 Task: Send an email with the signature Grace Jones with the subject Request for a meeting and the message Can you please provide me with the update on the project deliverables? from softage.5@softage.net to softage.1@softage.net and softage.2@softage.net
Action: Mouse moved to (31, 55)
Screenshot: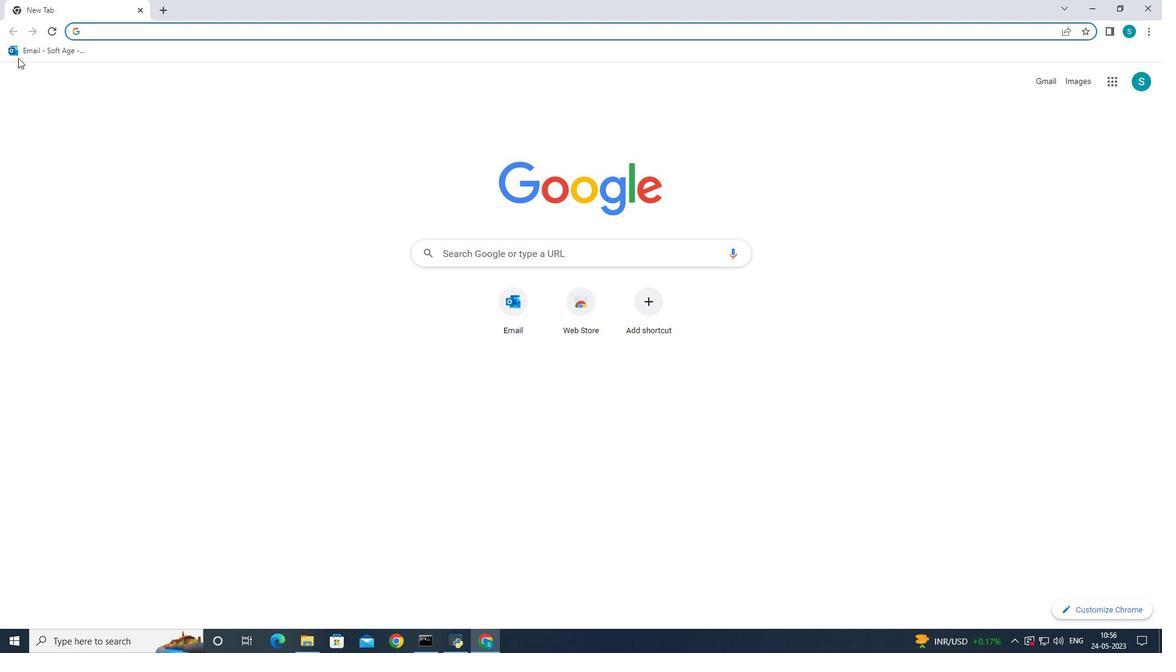 
Action: Mouse pressed left at (31, 55)
Screenshot: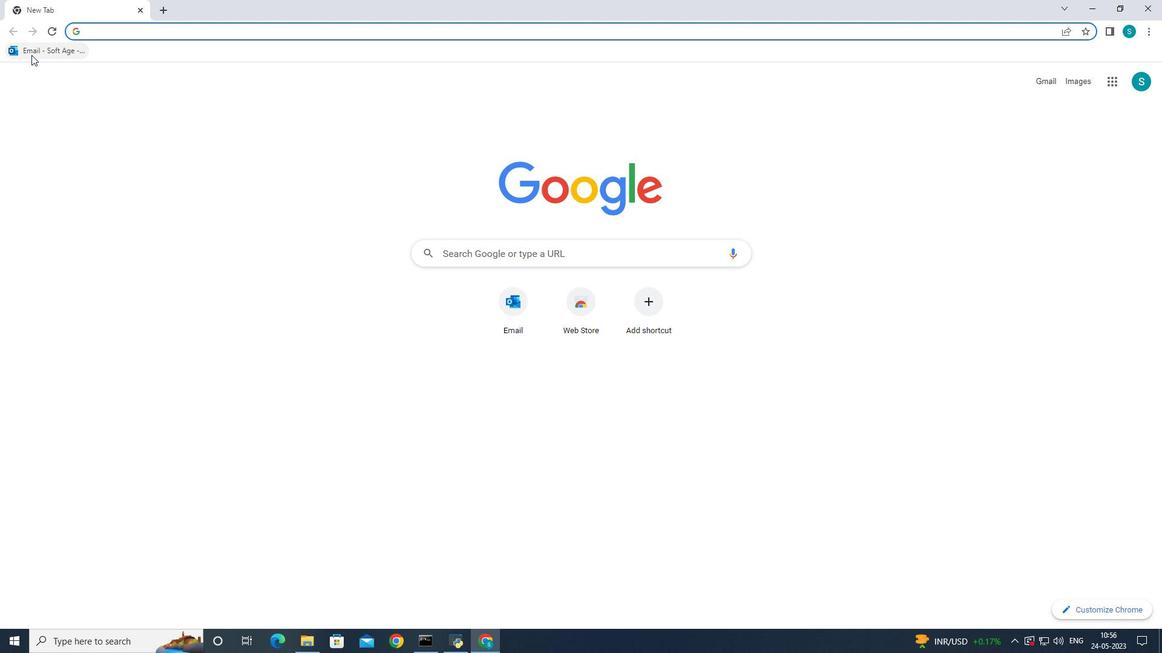 
Action: Mouse moved to (162, 107)
Screenshot: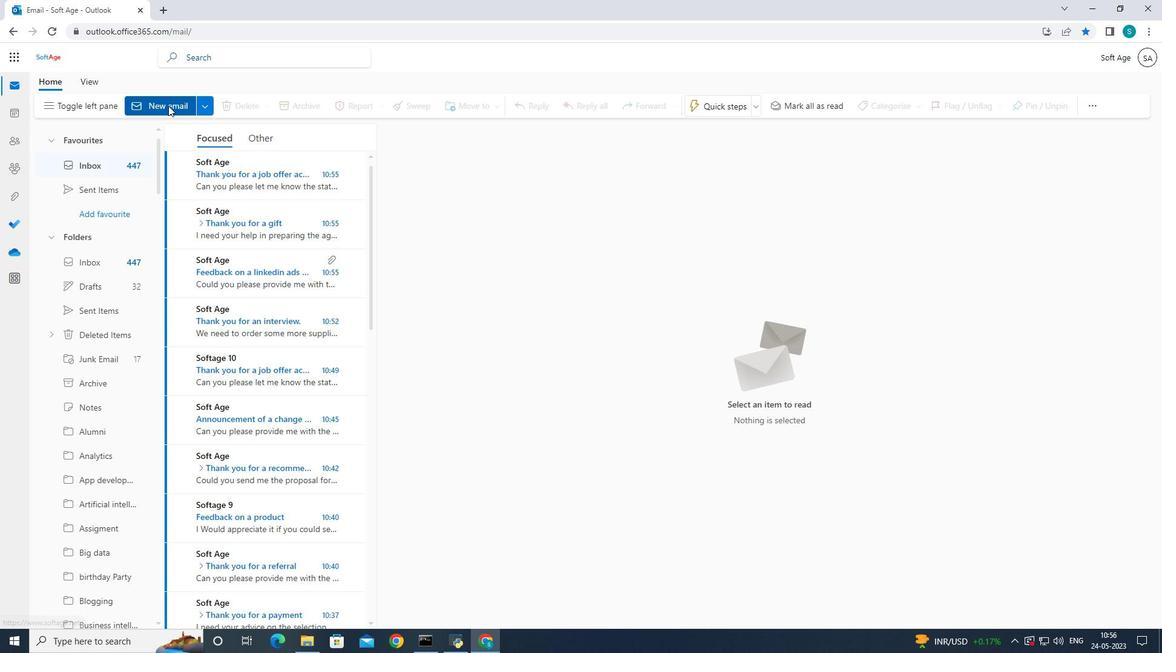 
Action: Mouse pressed left at (162, 107)
Screenshot: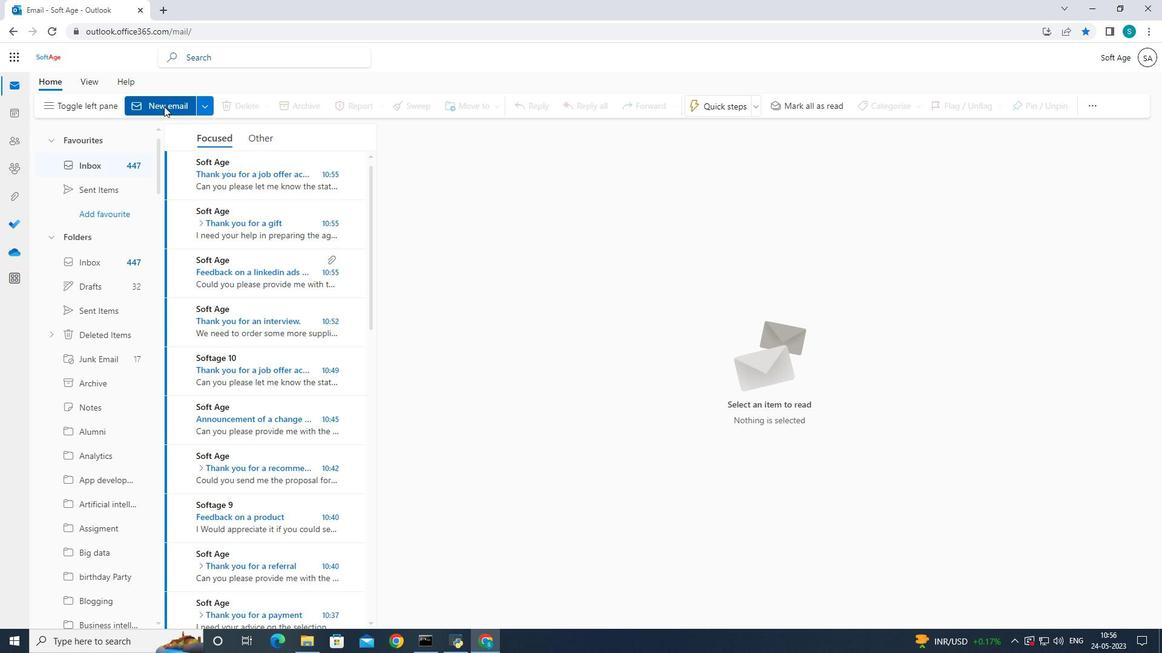 
Action: Mouse pressed left at (162, 107)
Screenshot: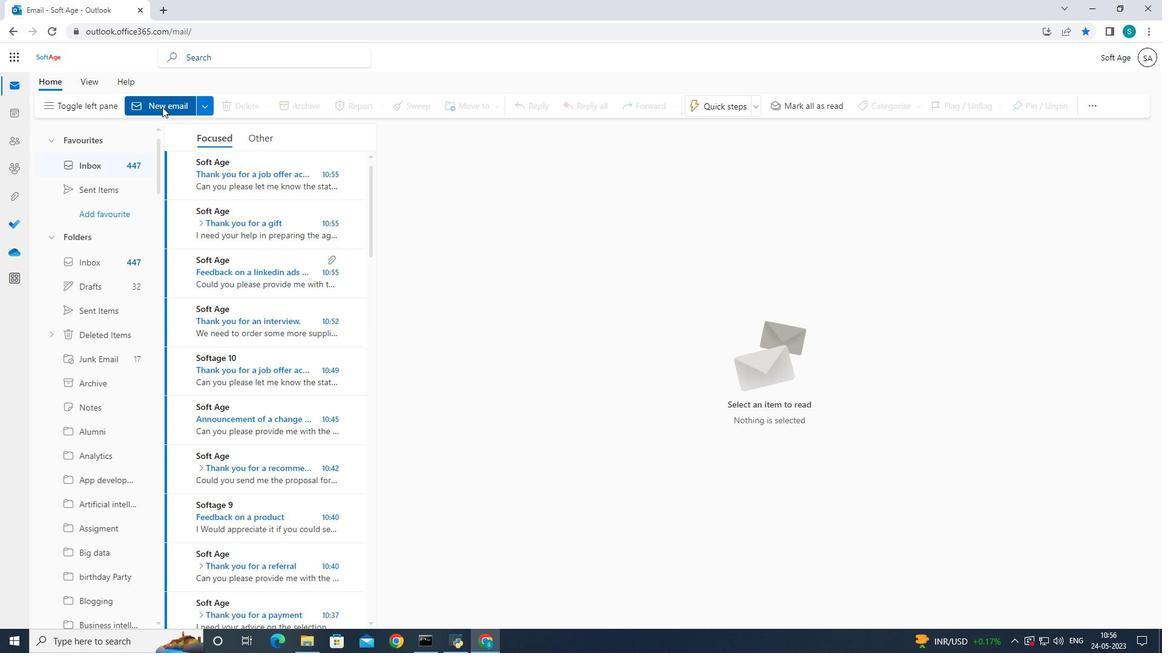 
Action: Mouse moved to (788, 108)
Screenshot: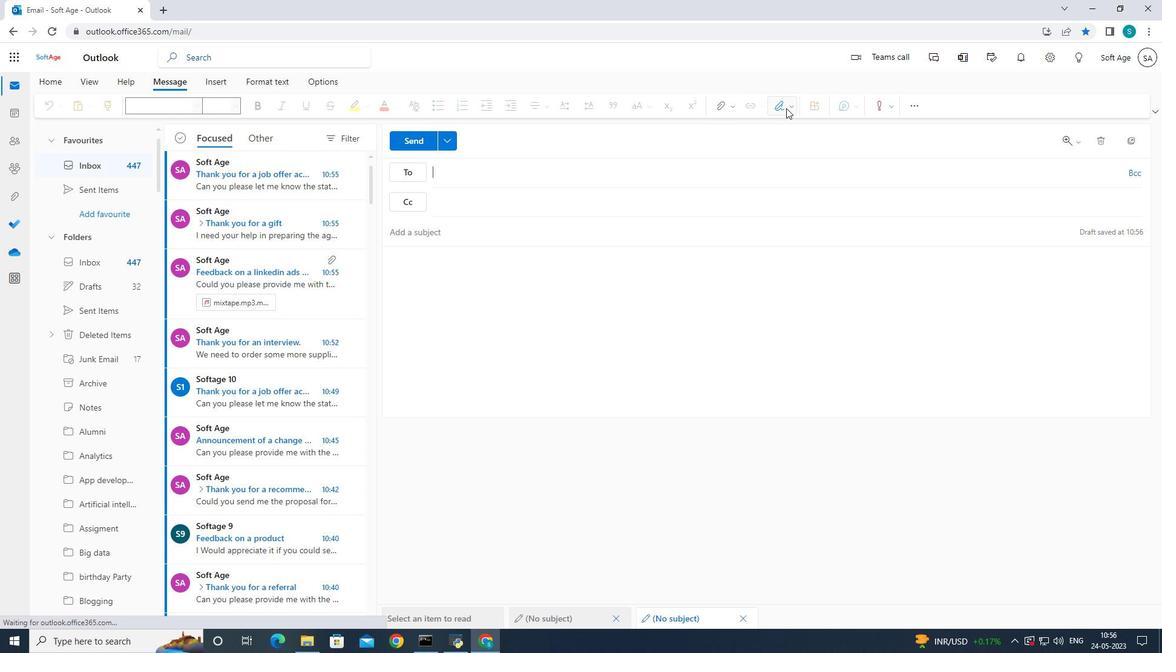 
Action: Mouse pressed left at (788, 108)
Screenshot: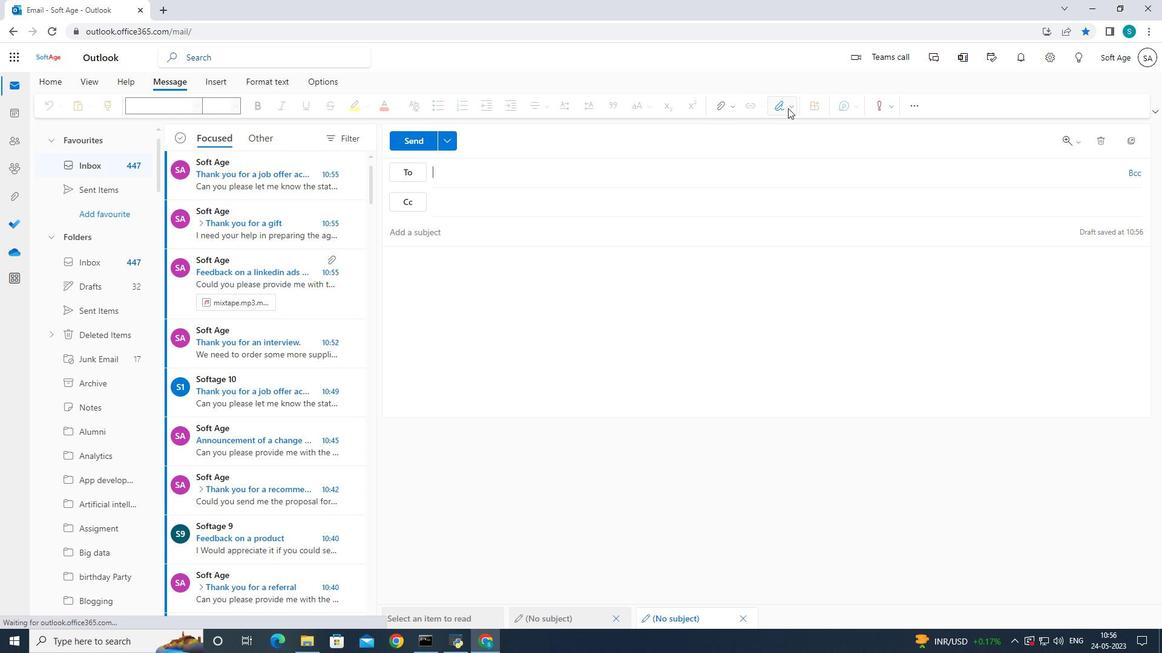 
Action: Mouse moved to (772, 160)
Screenshot: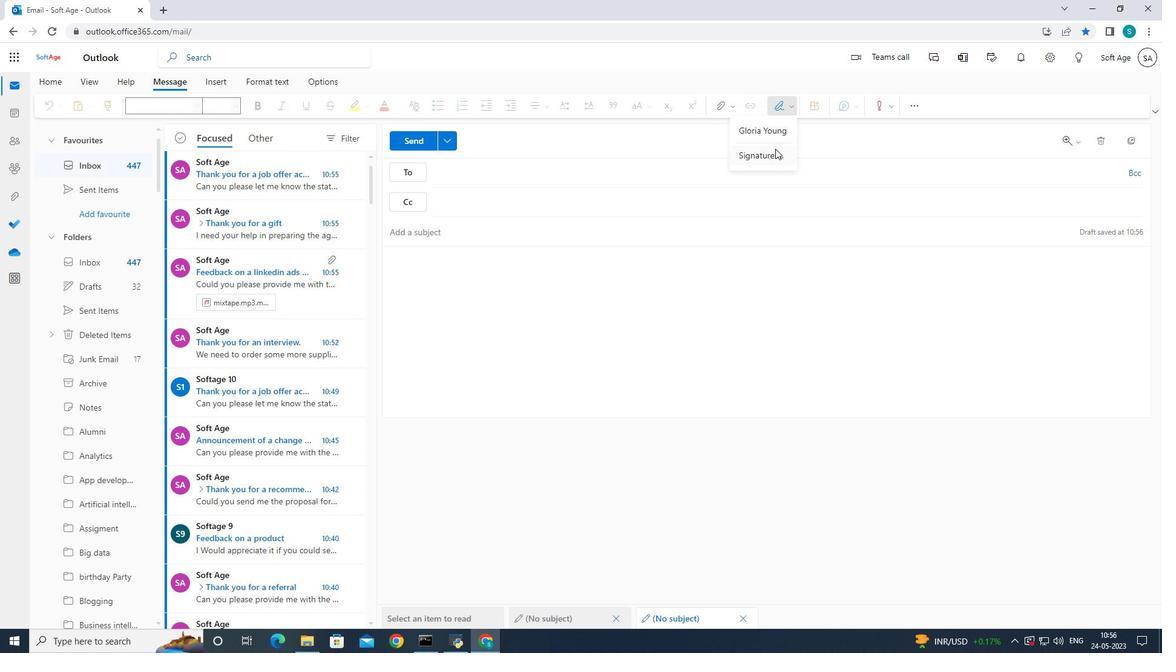 
Action: Mouse pressed left at (772, 160)
Screenshot: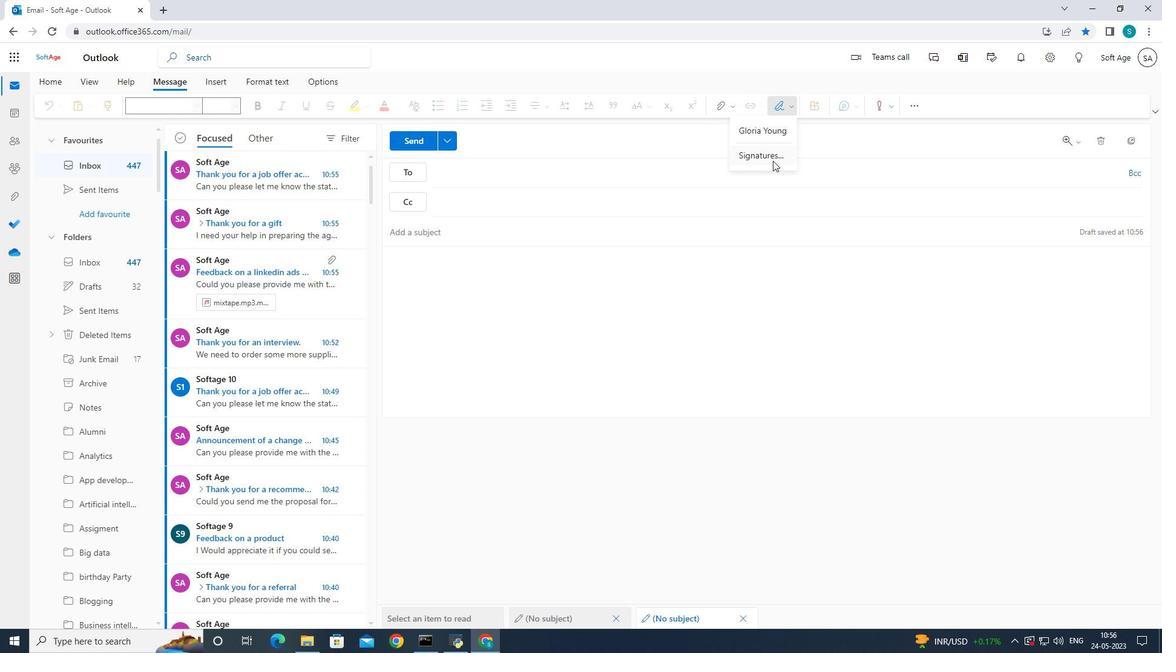 
Action: Mouse moved to (824, 202)
Screenshot: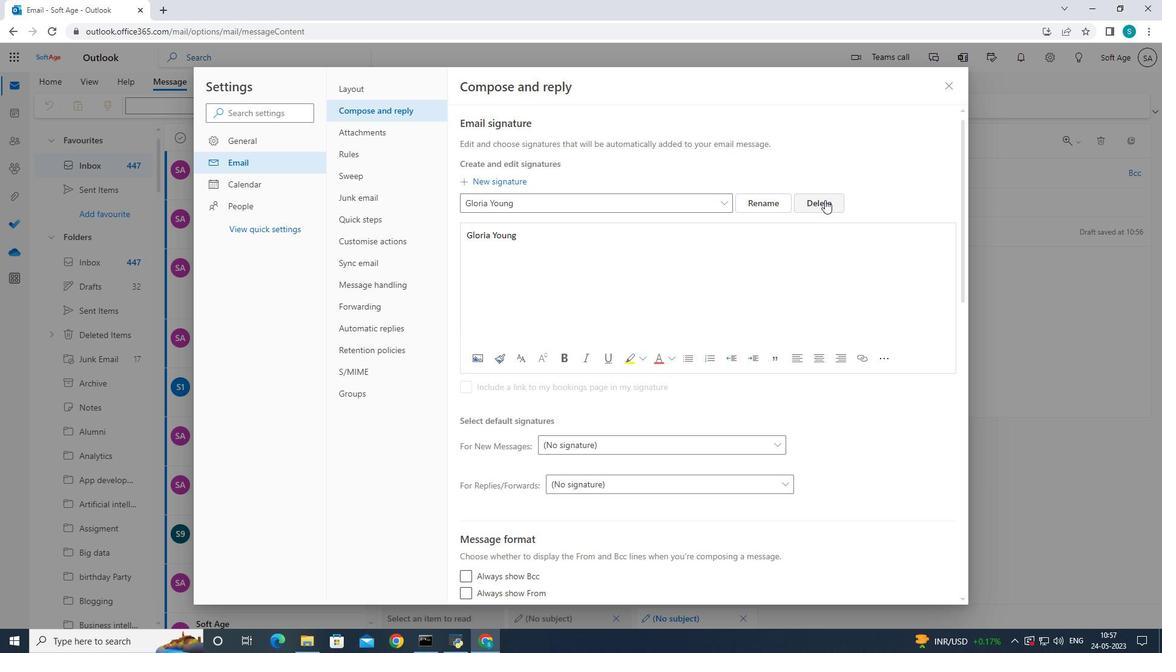 
Action: Mouse pressed left at (824, 202)
Screenshot: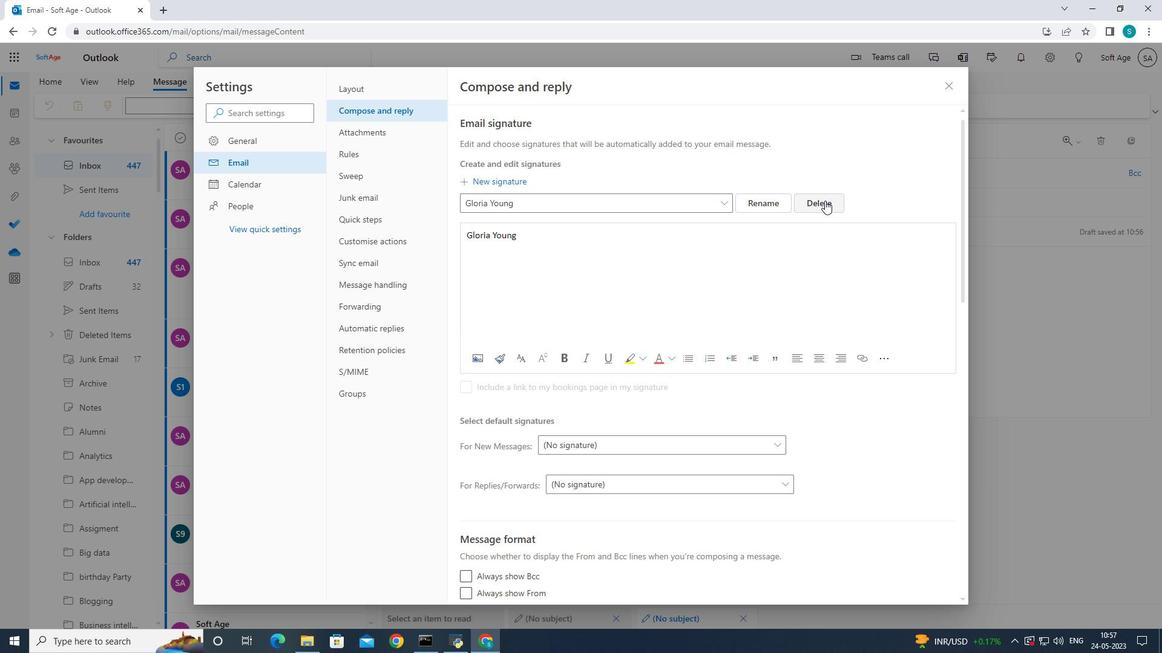 
Action: Mouse moved to (745, 206)
Screenshot: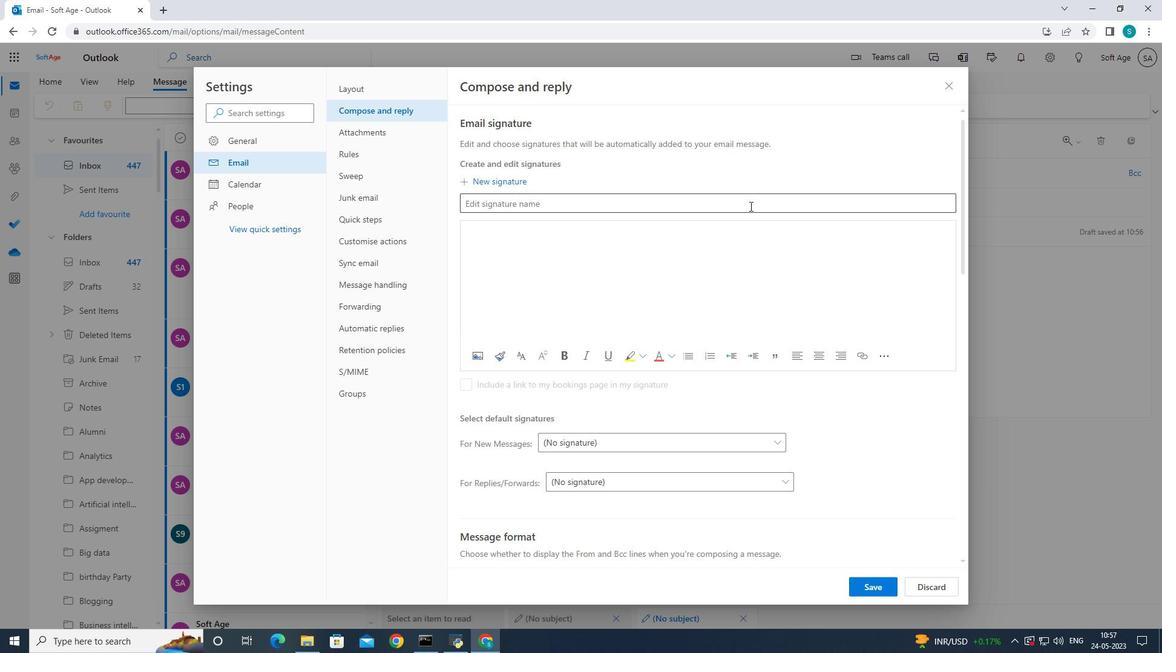 
Action: Mouse pressed left at (745, 206)
Screenshot: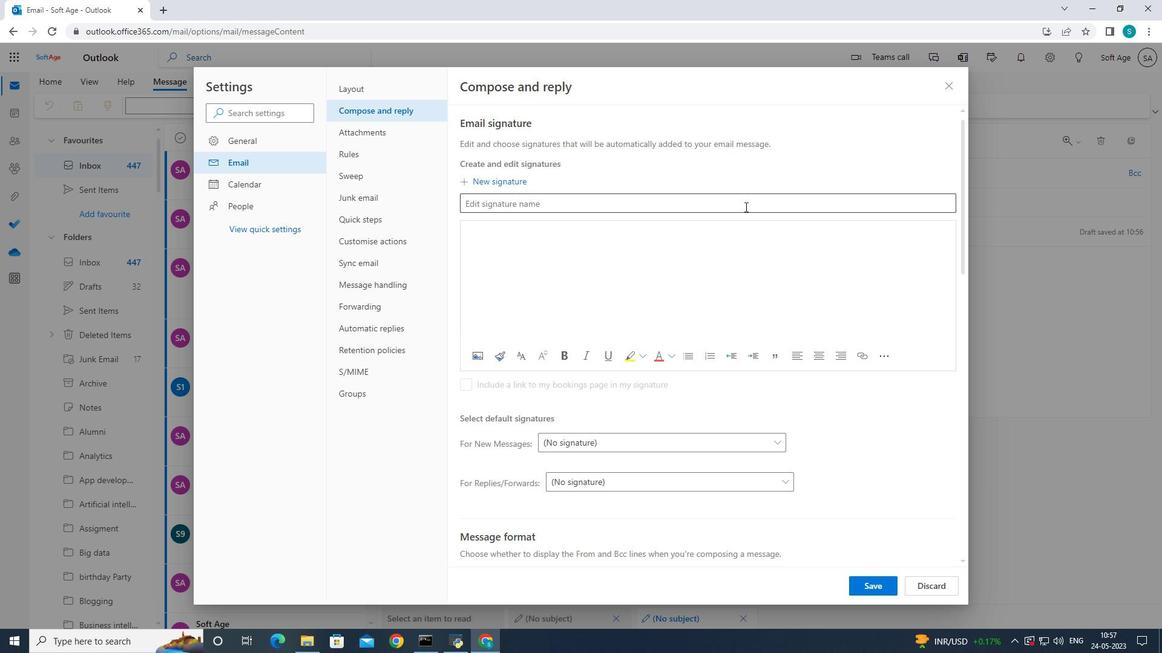 
Action: Mouse moved to (709, 218)
Screenshot: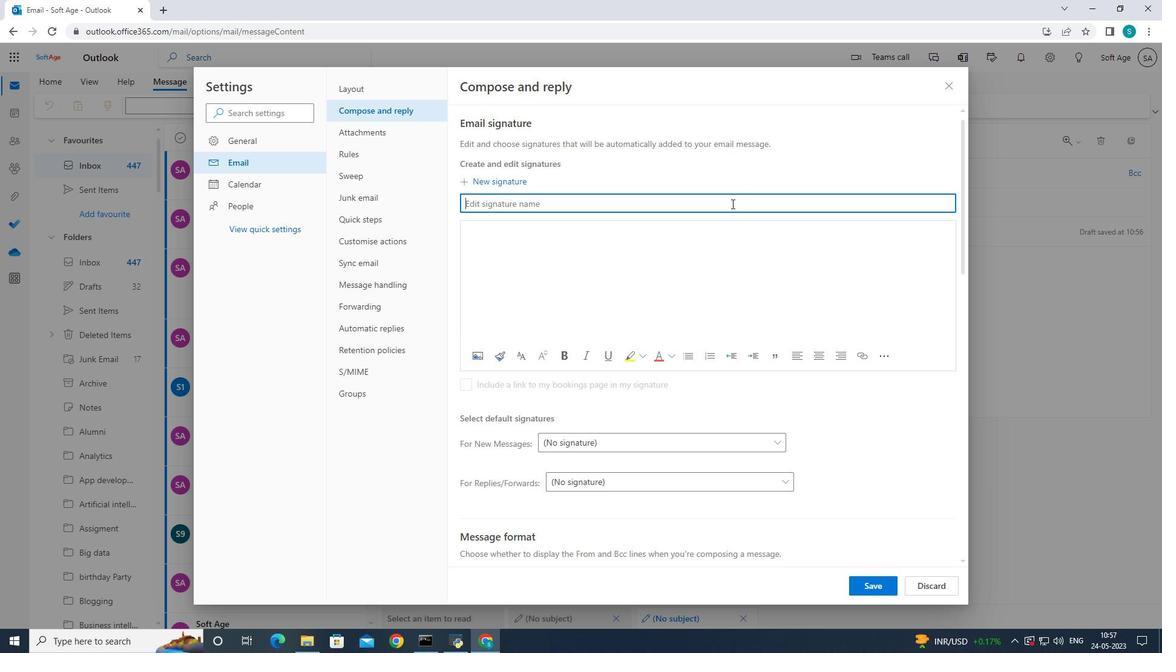 
Action: Key pressed <Key.caps_lock>G<Key.caps_lock>race<Key.space><Key.caps_lock>J<Key.caps_lock>one
Screenshot: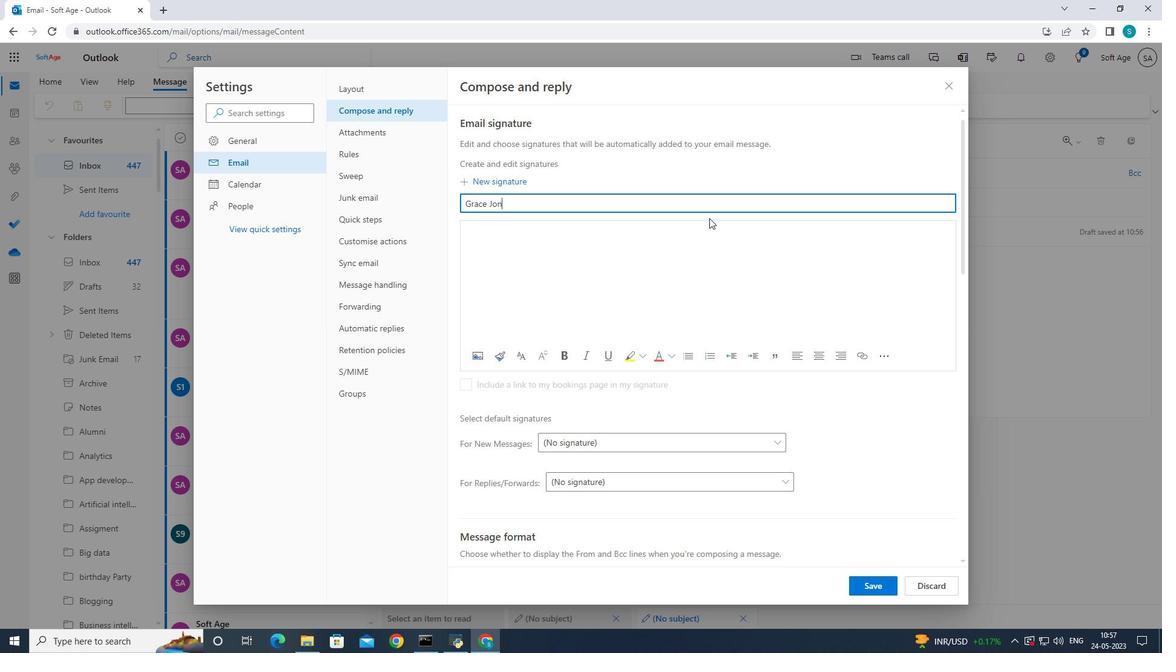 
Action: Mouse moved to (708, 219)
Screenshot: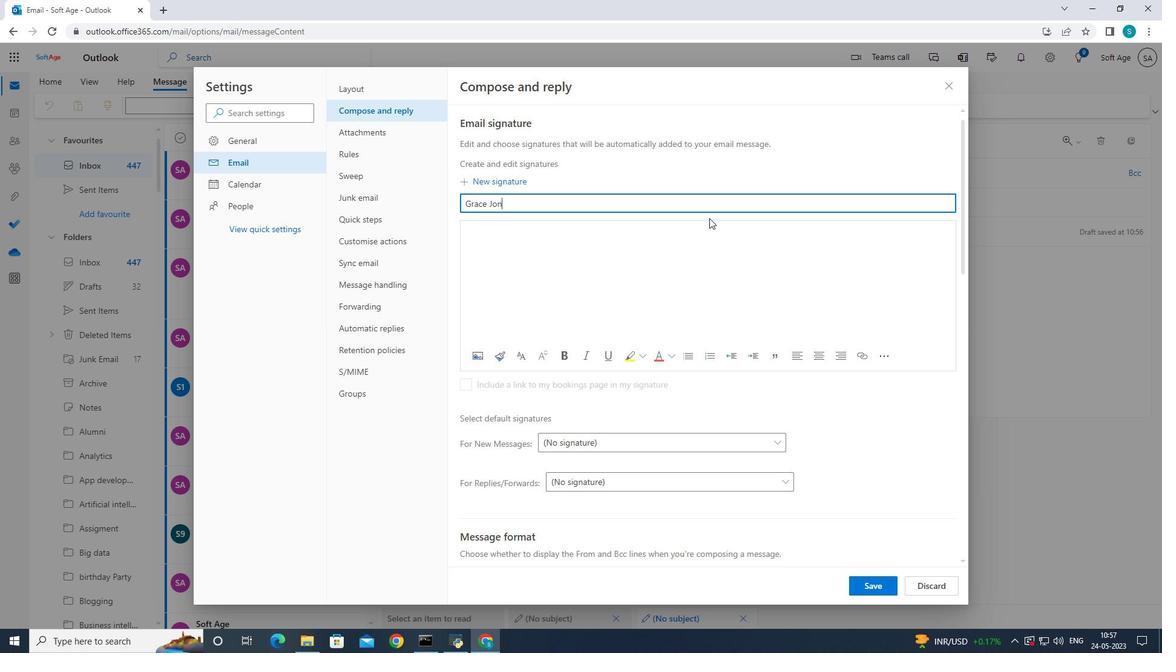 
Action: Key pressed s
Screenshot: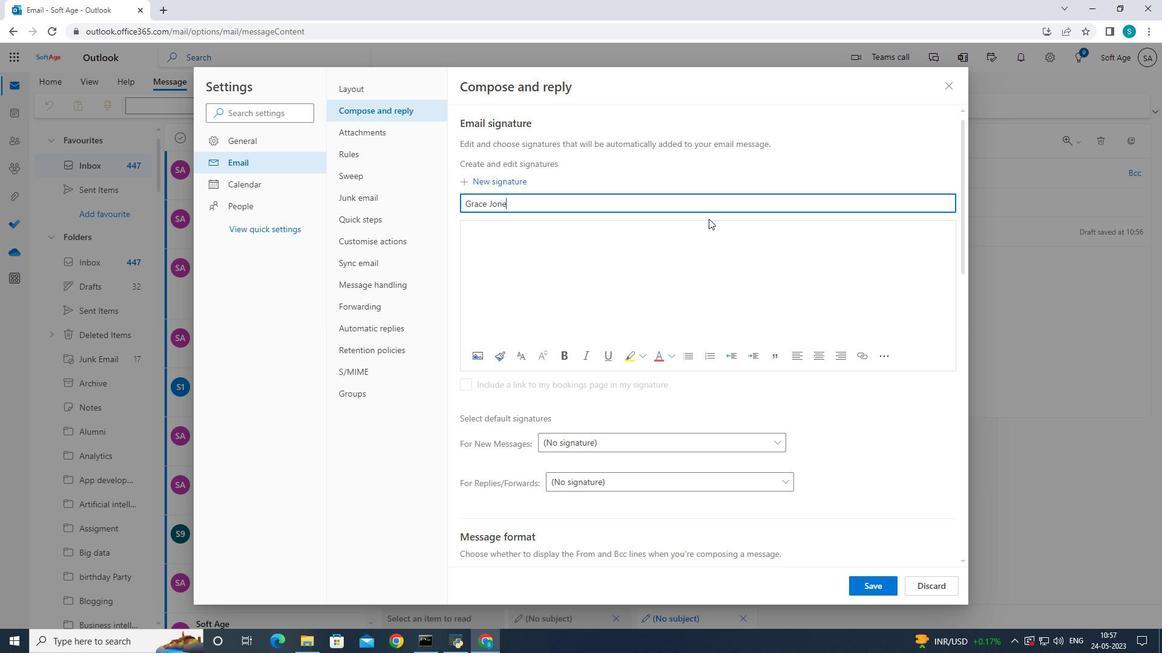 
Action: Mouse moved to (534, 230)
Screenshot: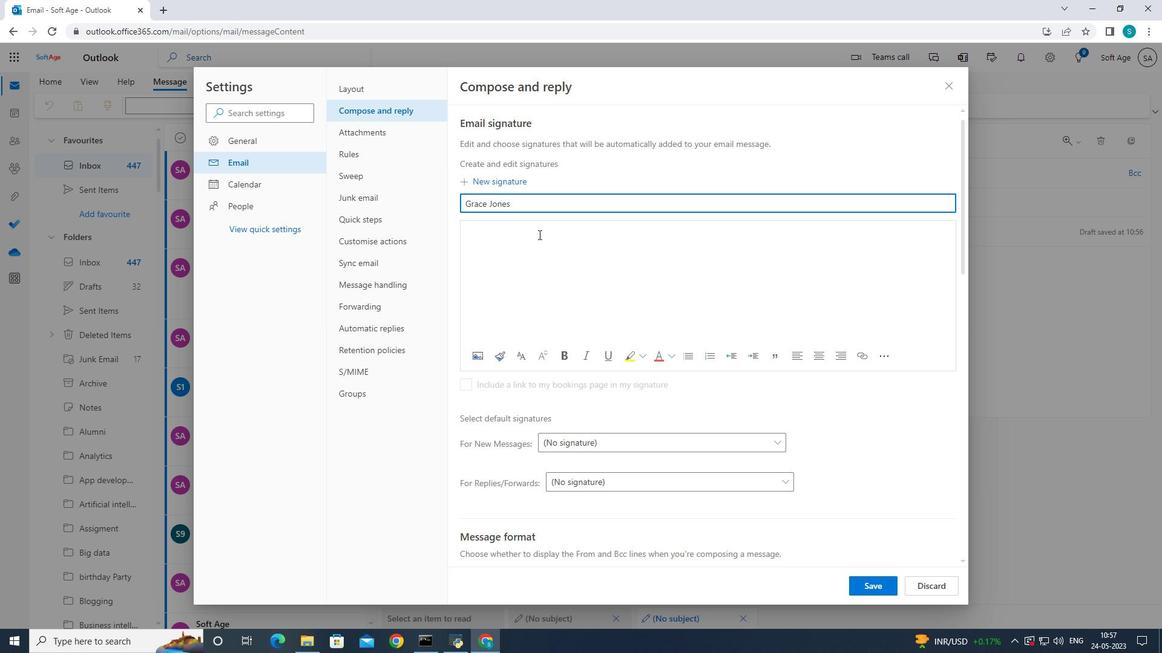 
Action: Mouse pressed left at (534, 230)
Screenshot: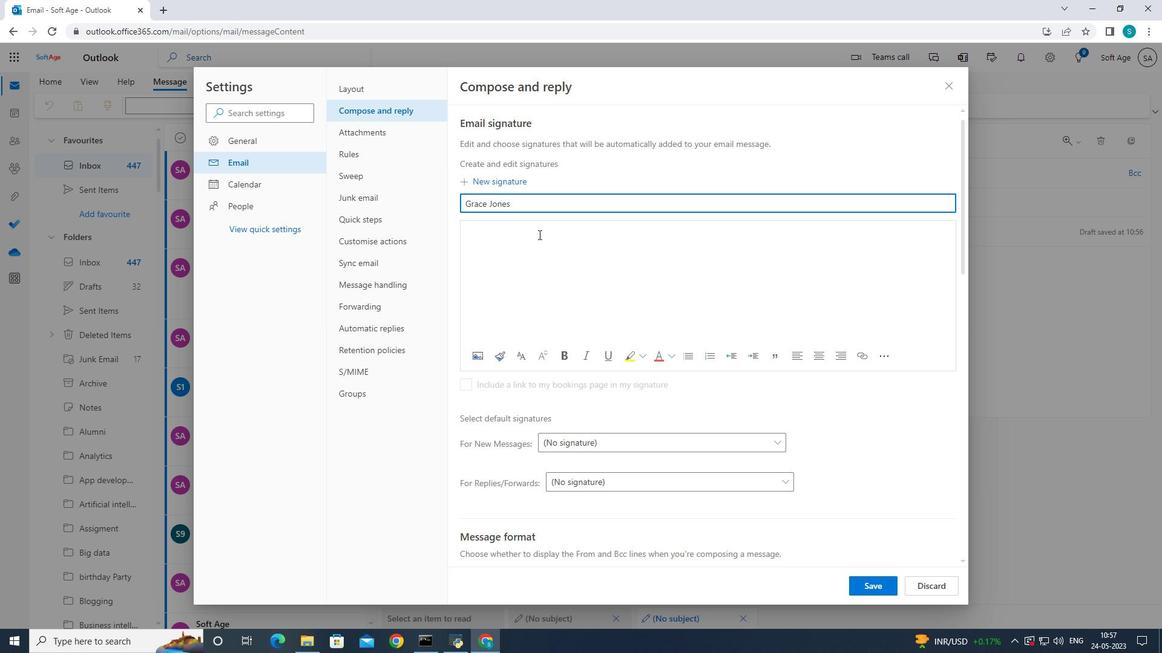 
Action: Mouse moved to (536, 199)
Screenshot: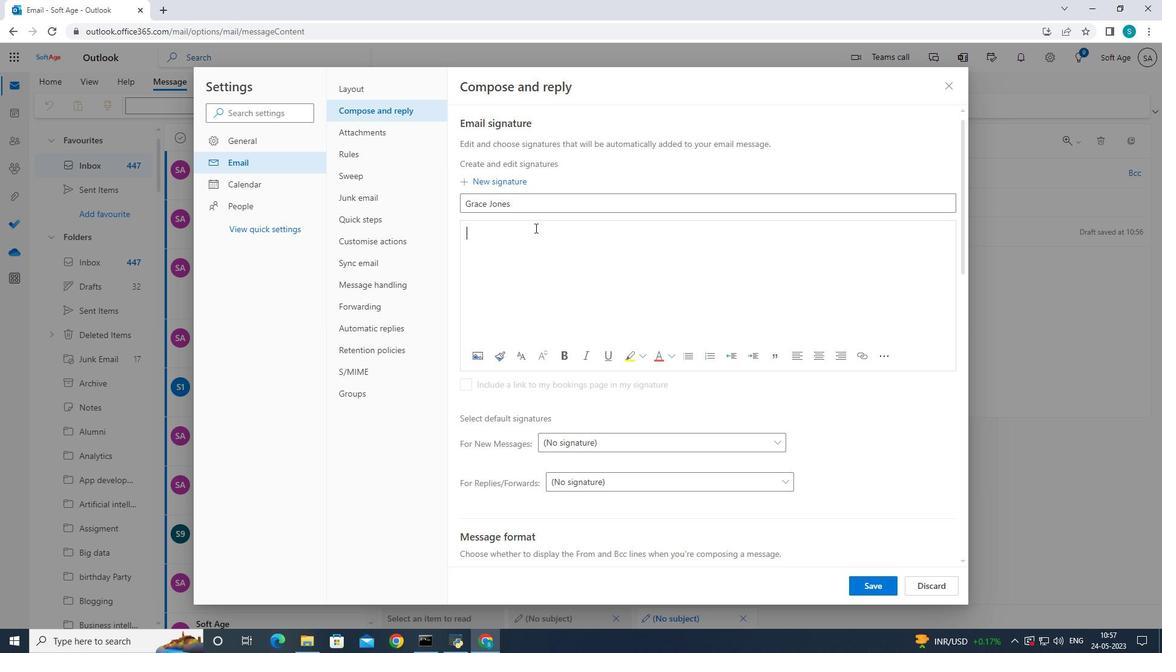 
Action: Key pressed <Key.caps_lock>G<Key.caps_lock>race<Key.space><Key.caps_lock>J<Key.caps_lock>ones
Screenshot: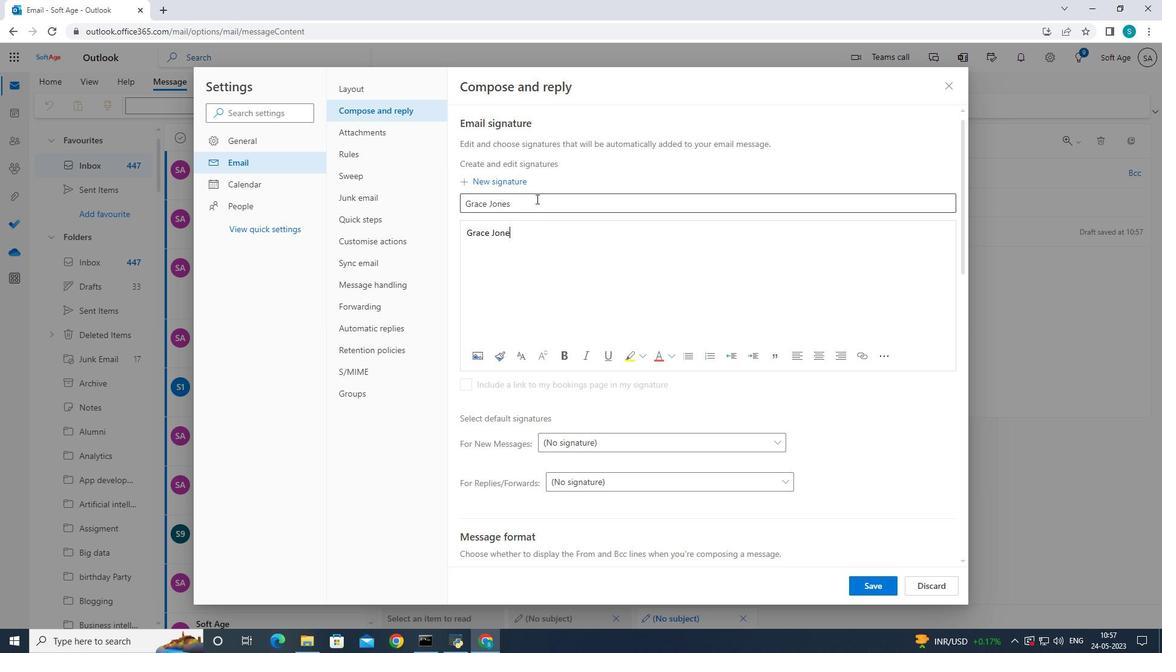 
Action: Mouse moved to (864, 587)
Screenshot: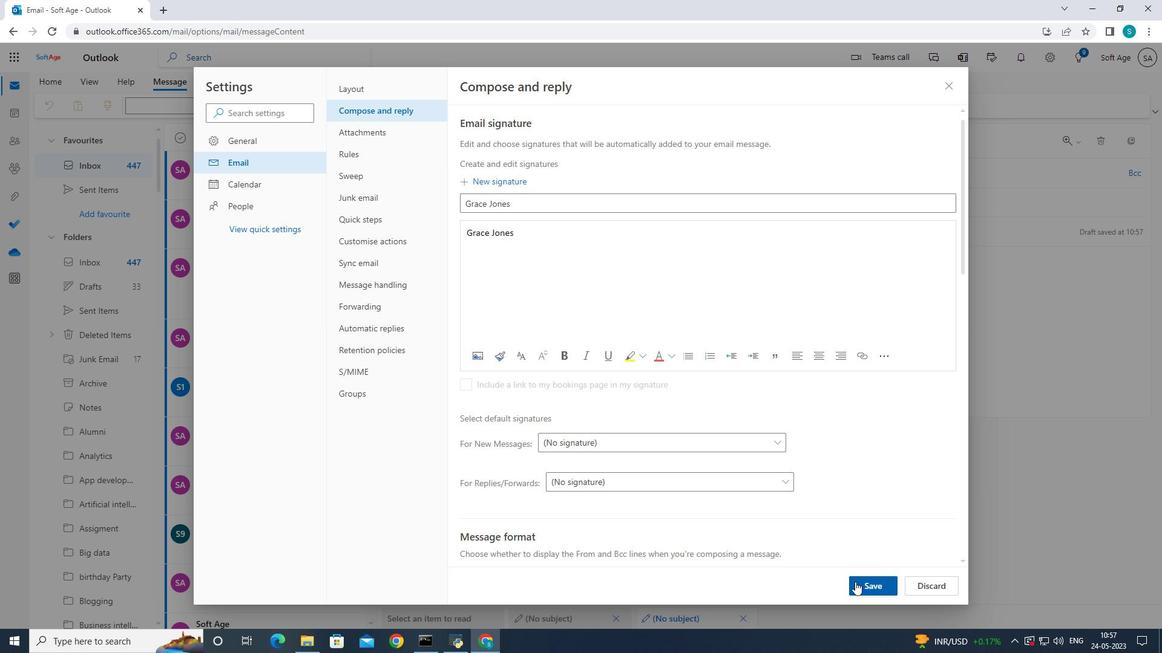 
Action: Mouse pressed left at (864, 587)
Screenshot: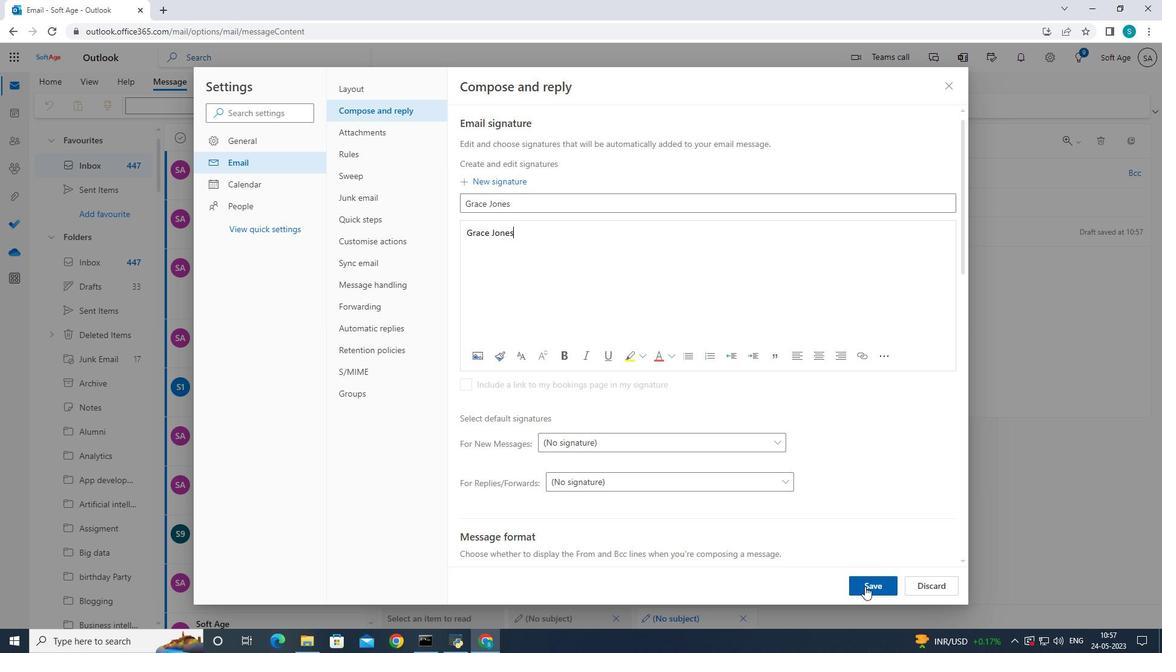 
Action: Mouse moved to (947, 85)
Screenshot: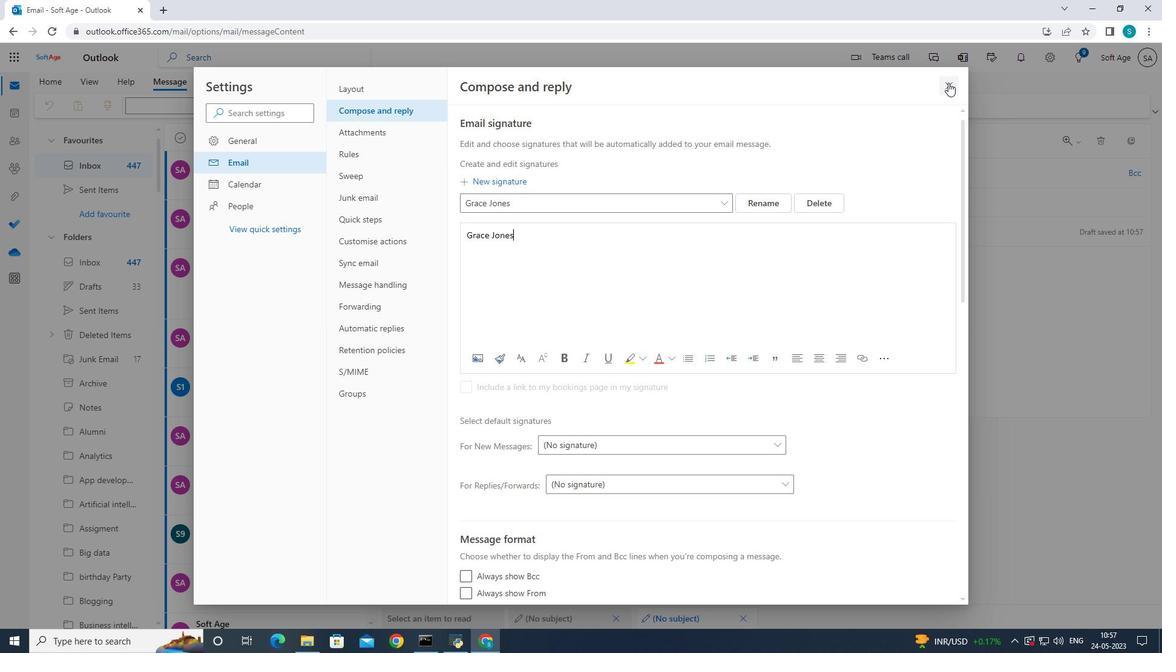 
Action: Mouse pressed left at (947, 85)
Screenshot: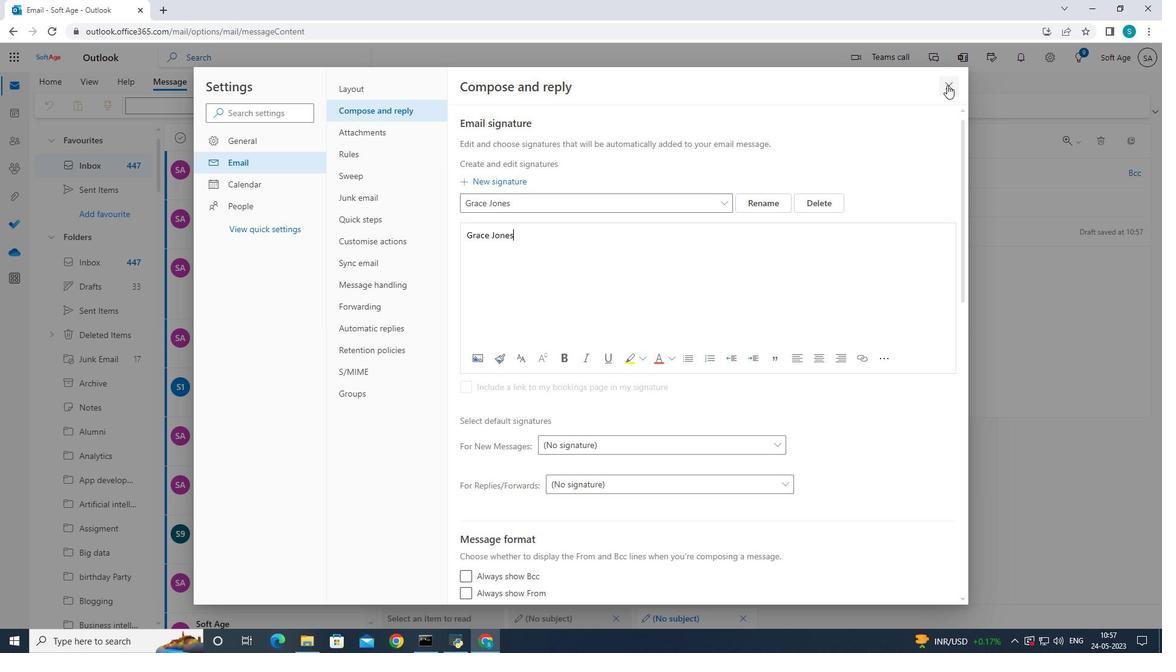 
Action: Mouse moved to (439, 234)
Screenshot: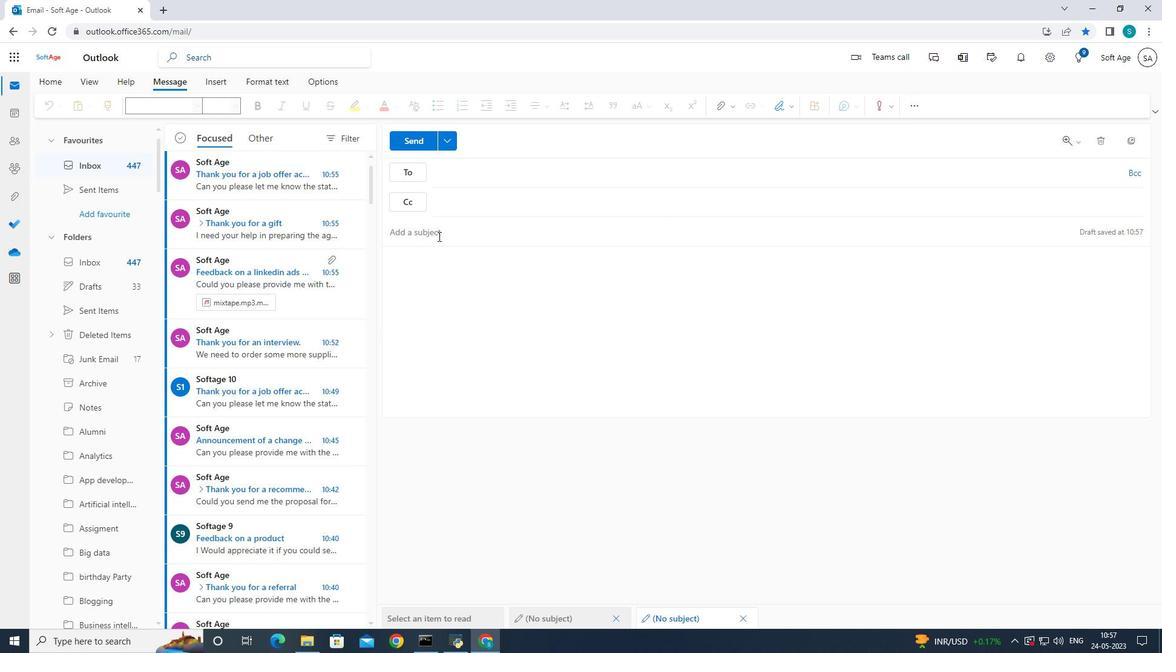
Action: Mouse pressed left at (439, 234)
Screenshot: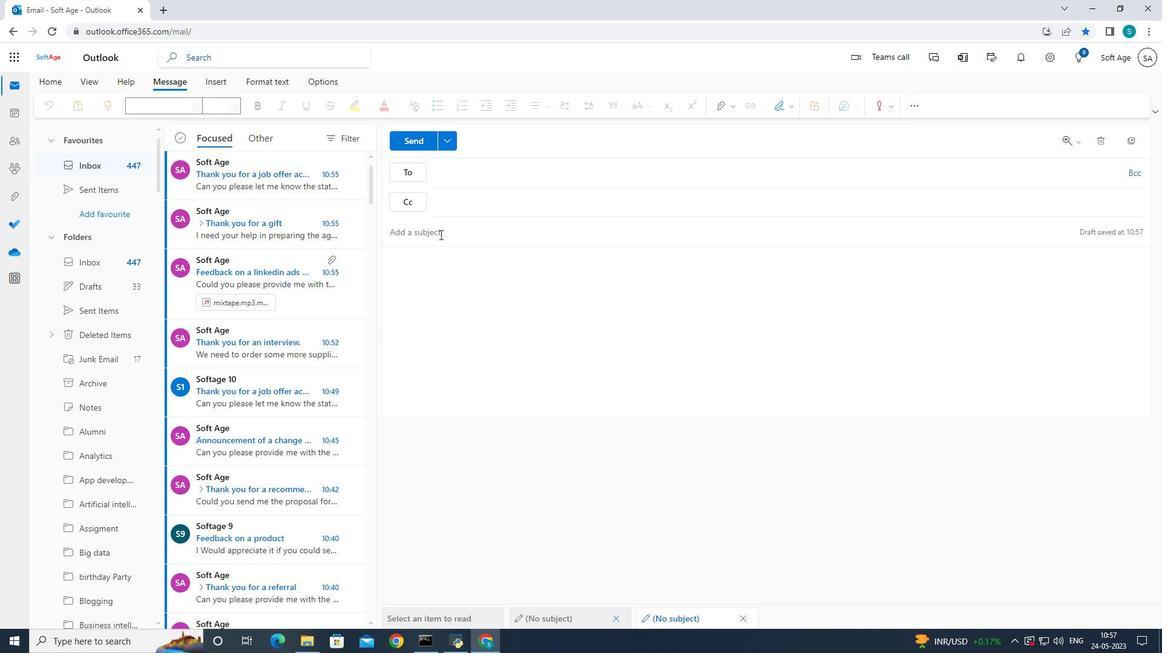 
Action: Mouse moved to (558, 232)
Screenshot: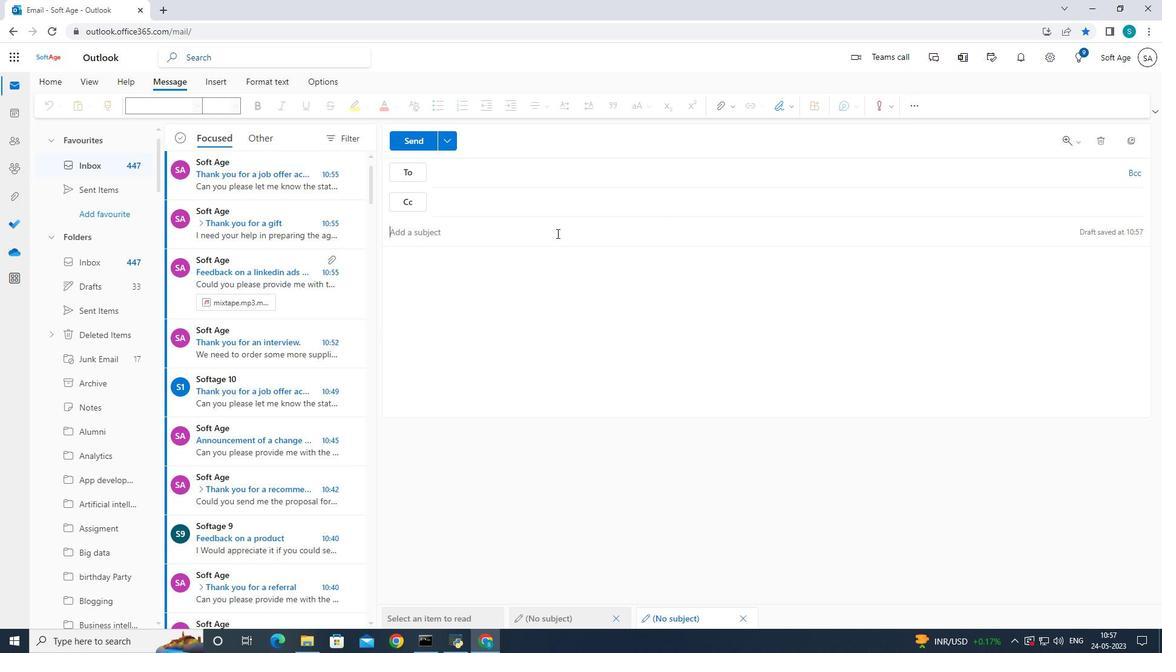 
Action: Key pressed <Key.caps_lock>R<Key.caps_lock>es<Key.backspace>quest<Key.space>for<Key.space>a<Key.space>meeting
Screenshot: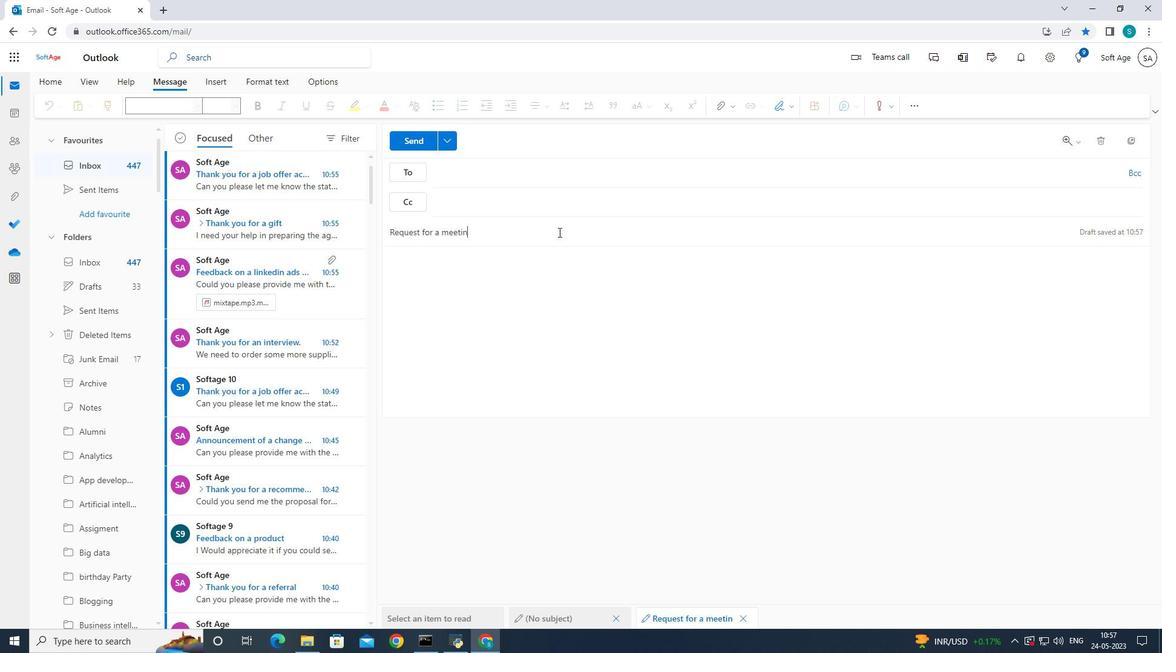 
Action: Mouse moved to (489, 271)
Screenshot: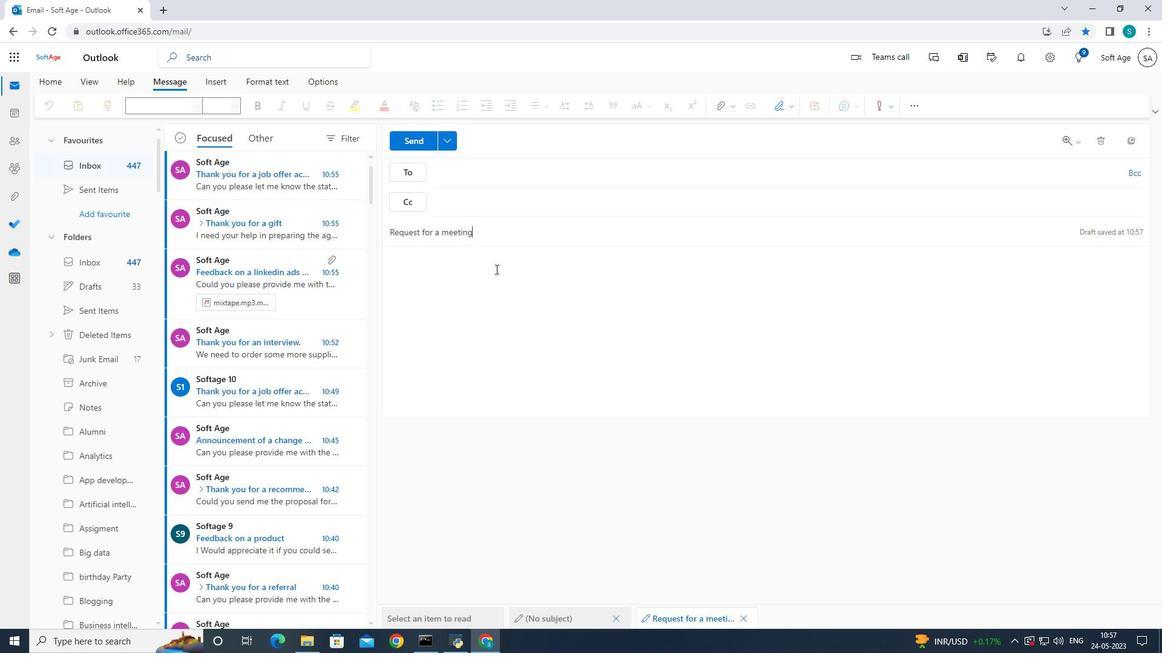 
Action: Mouse pressed left at (489, 271)
Screenshot: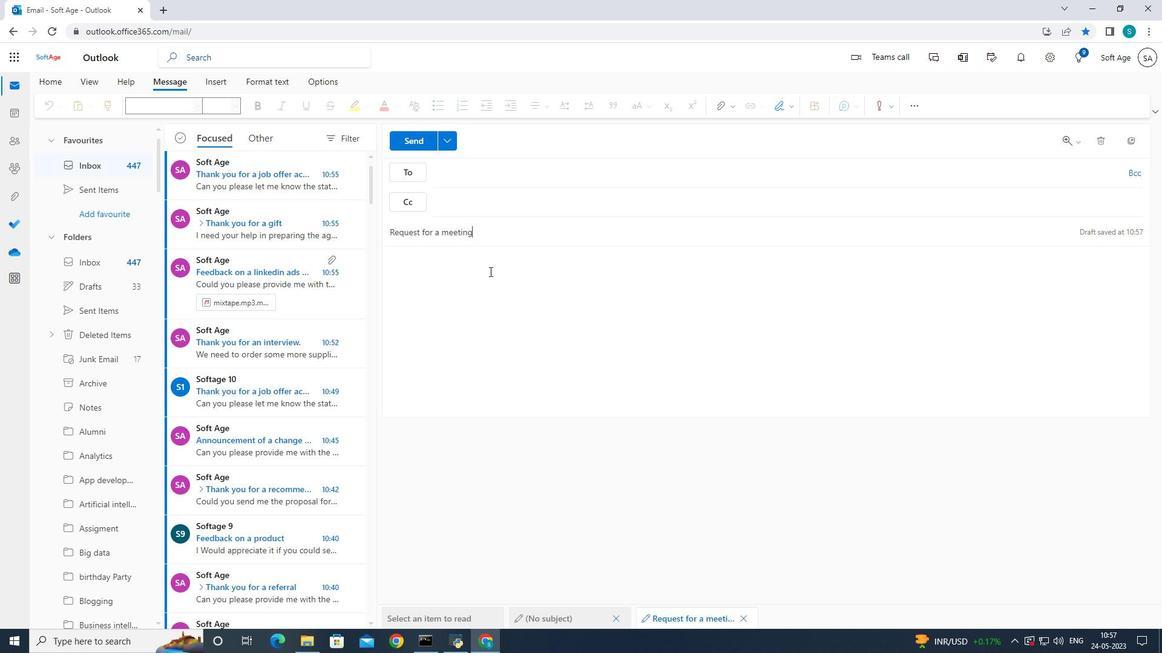 
Action: Mouse moved to (786, 104)
Screenshot: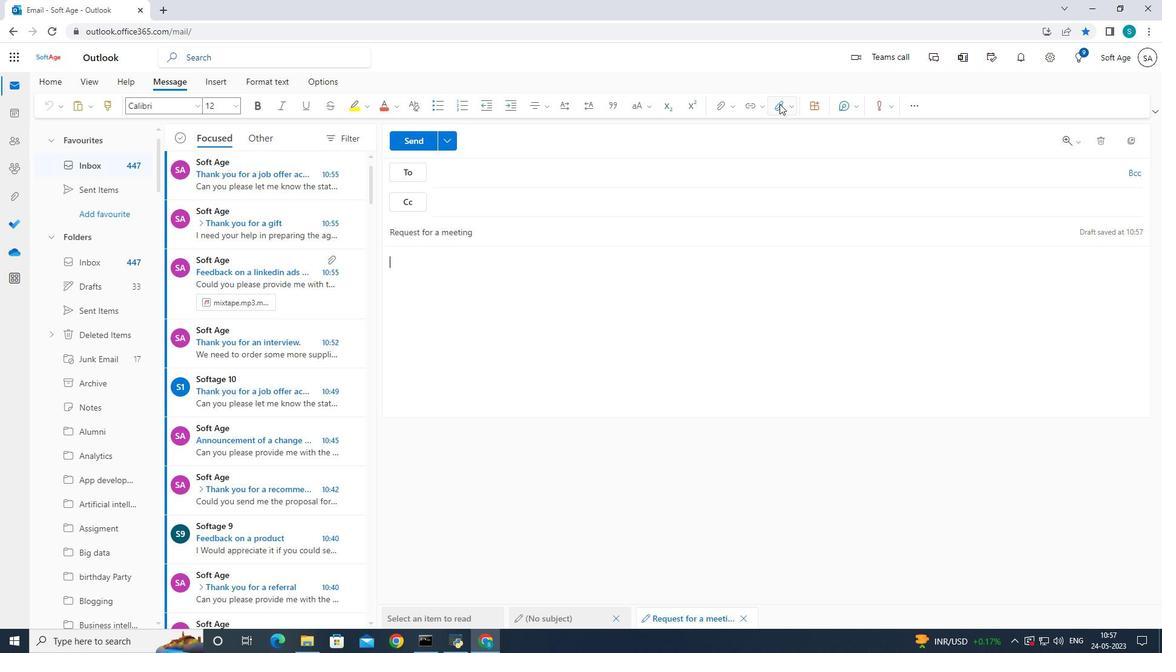 
Action: Mouse pressed left at (786, 104)
Screenshot: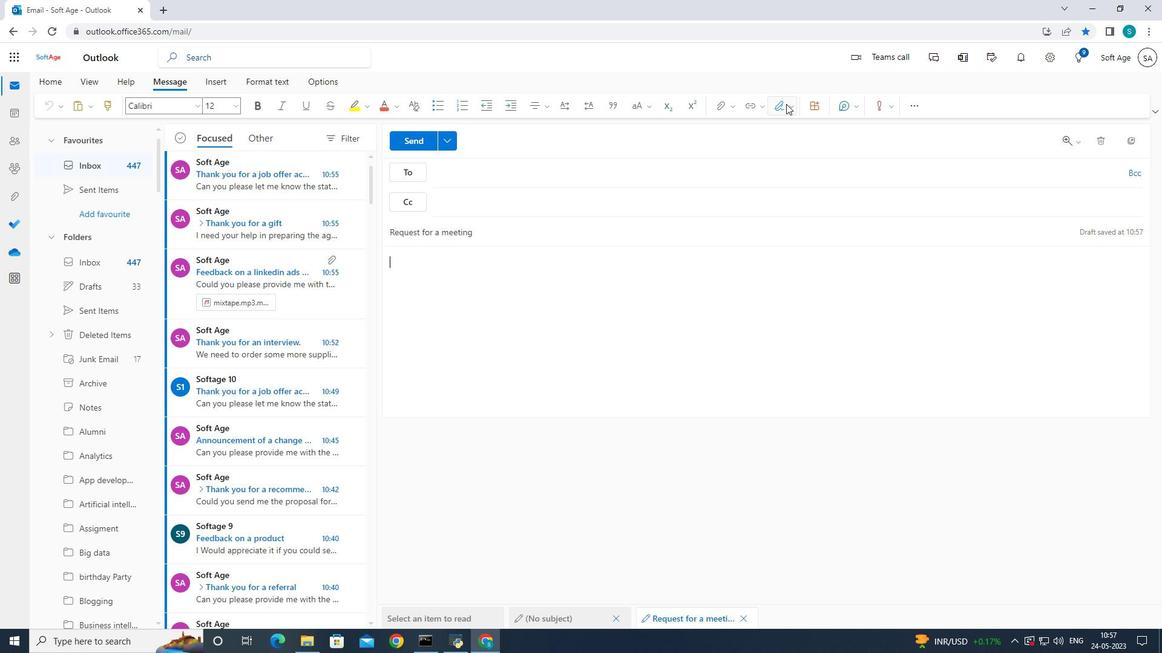 
Action: Mouse moved to (777, 130)
Screenshot: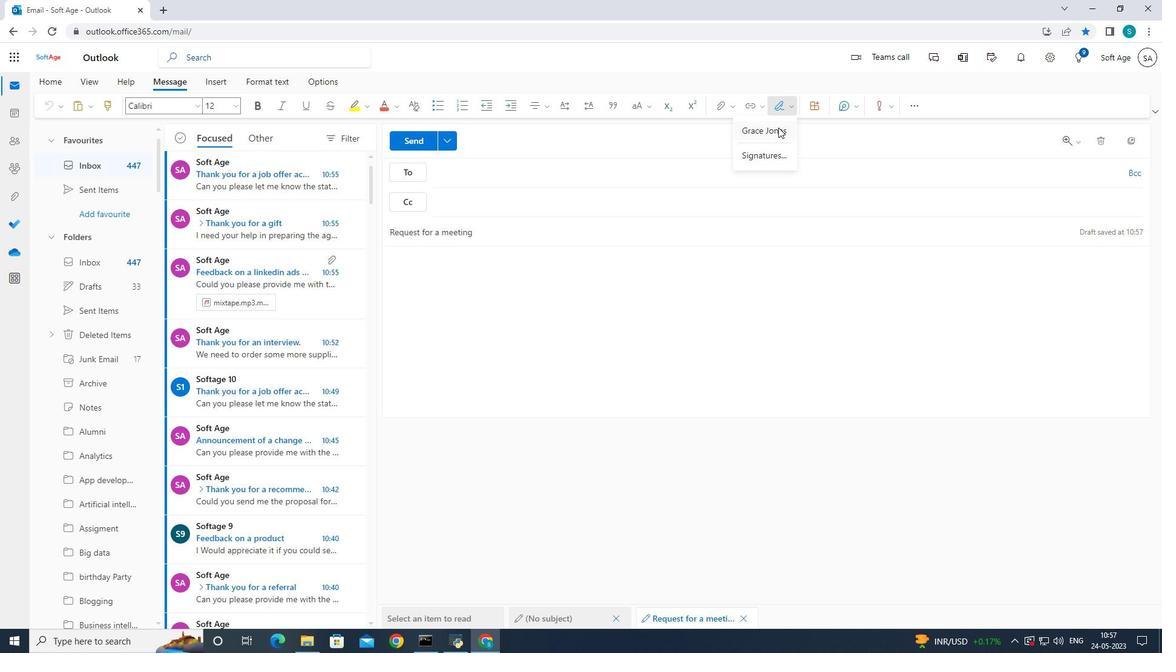 
Action: Mouse pressed left at (777, 130)
Screenshot: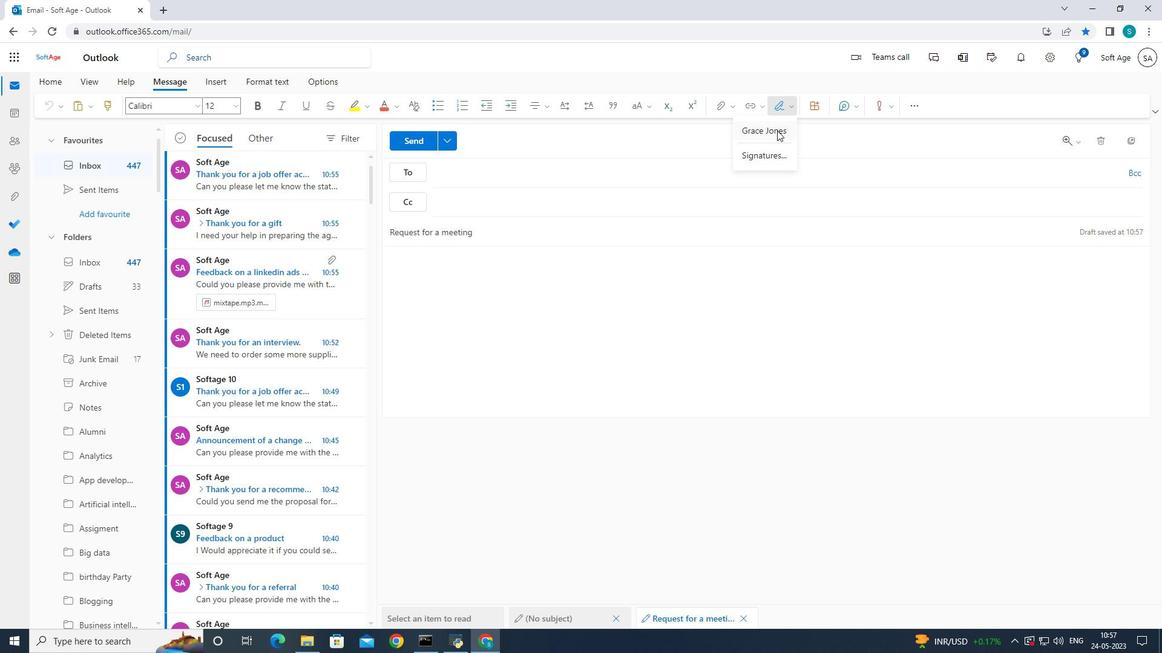 
Action: Mouse moved to (444, 269)
Screenshot: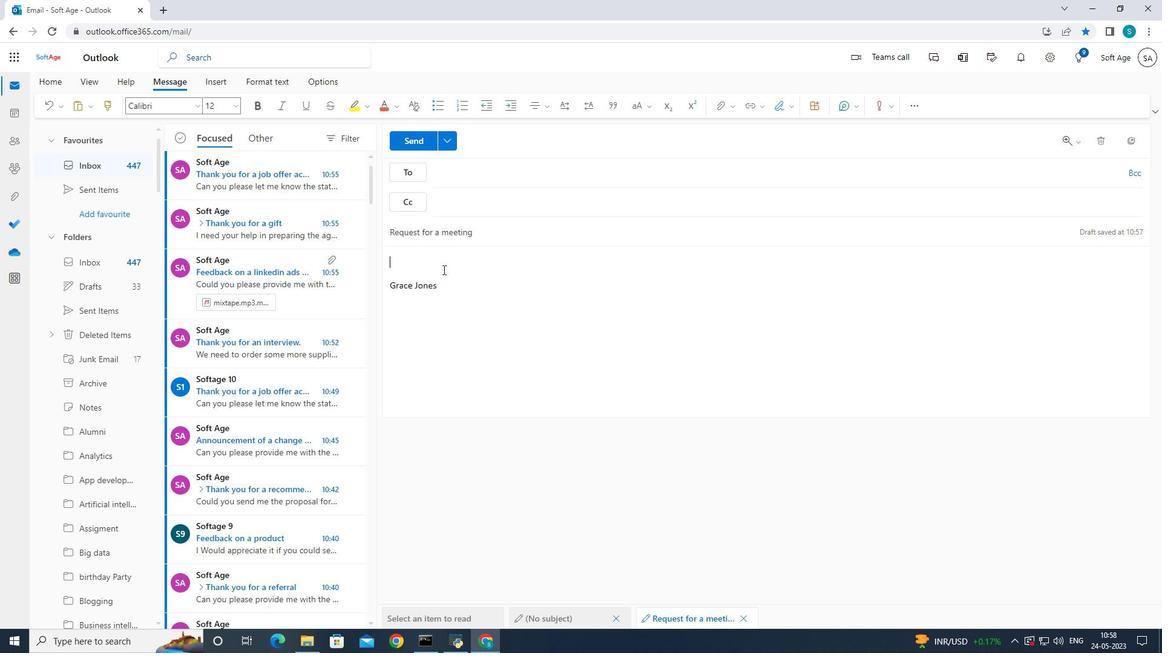 
Action: Key pressed <Key.caps_lock>C<Key.caps_lock>an<Key.space>you<Key.space>please<Key.space>provide<Key.space>me<Key.space>t<Key.backspace>with<Key.space>the<Key.space>update<Key.space>on<Key.space>the<Key.space>project<Key.space>deliverables<Key.shift_r>?
Screenshot: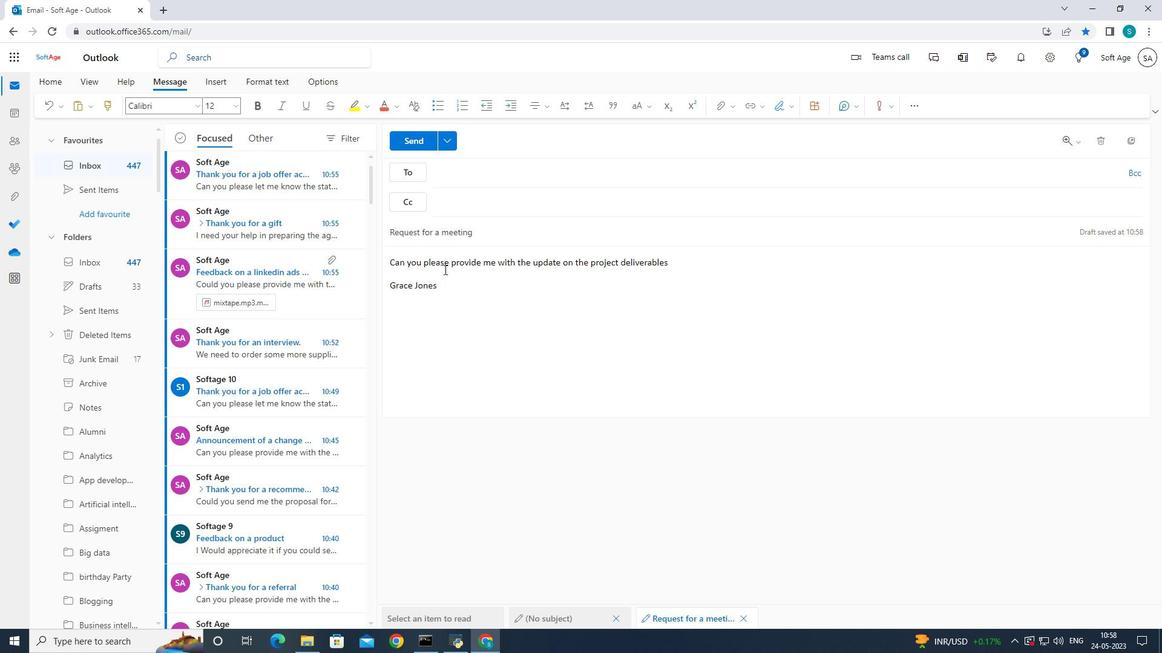 
Action: Mouse moved to (460, 173)
Screenshot: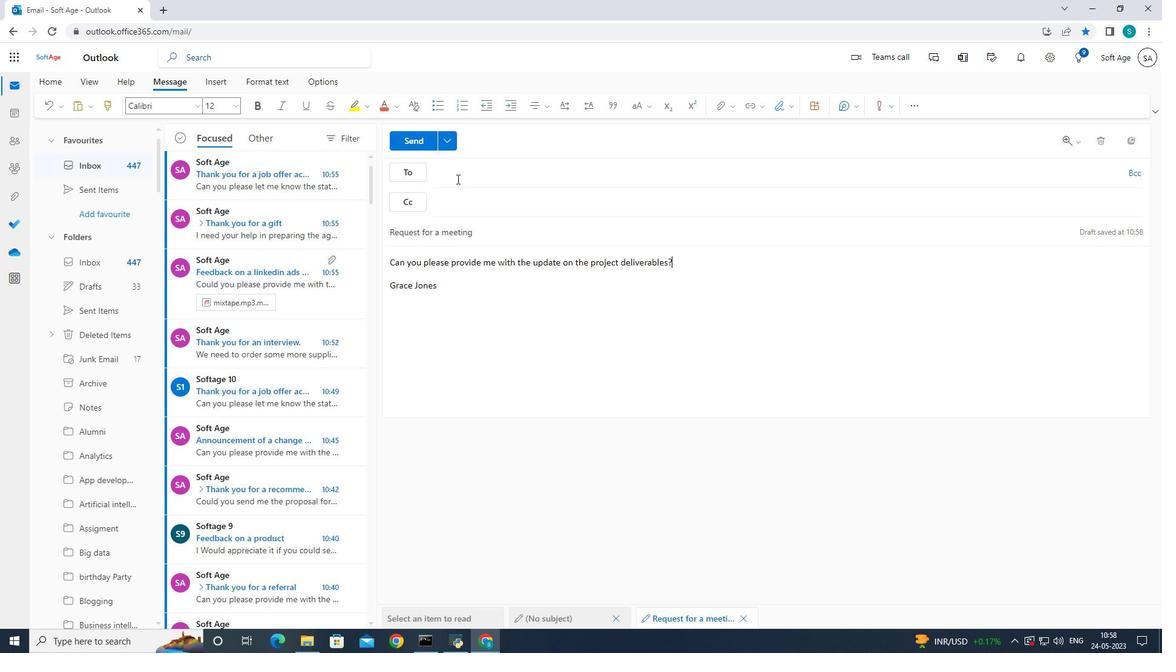 
Action: Mouse pressed left at (460, 173)
Screenshot: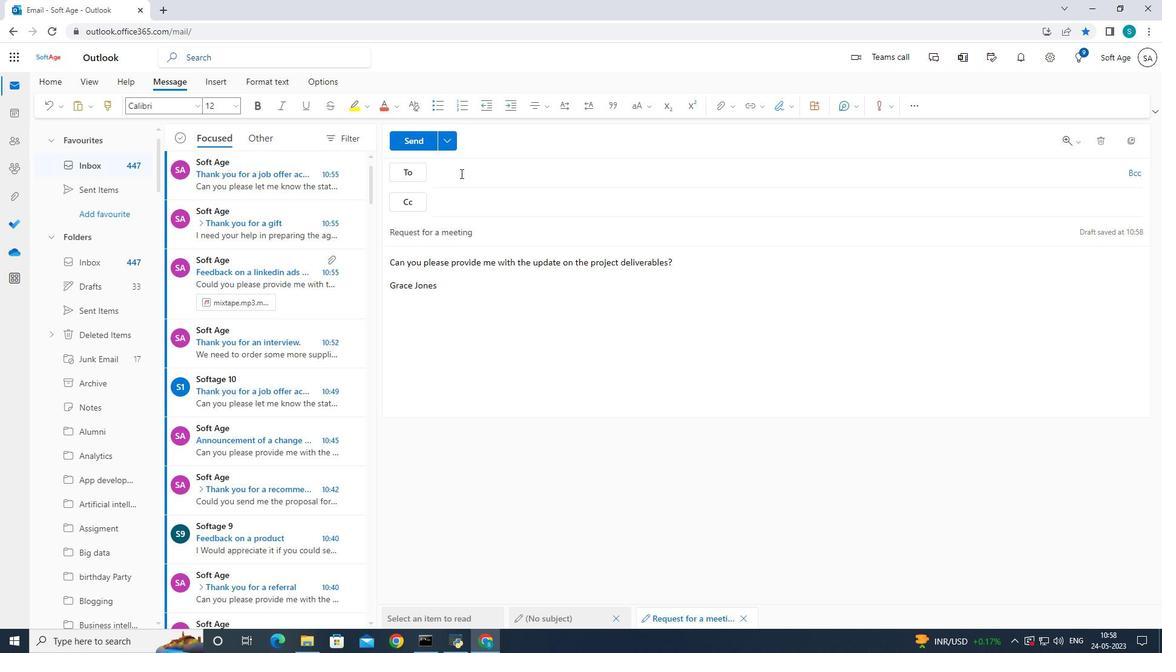 
Action: Mouse moved to (623, 187)
Screenshot: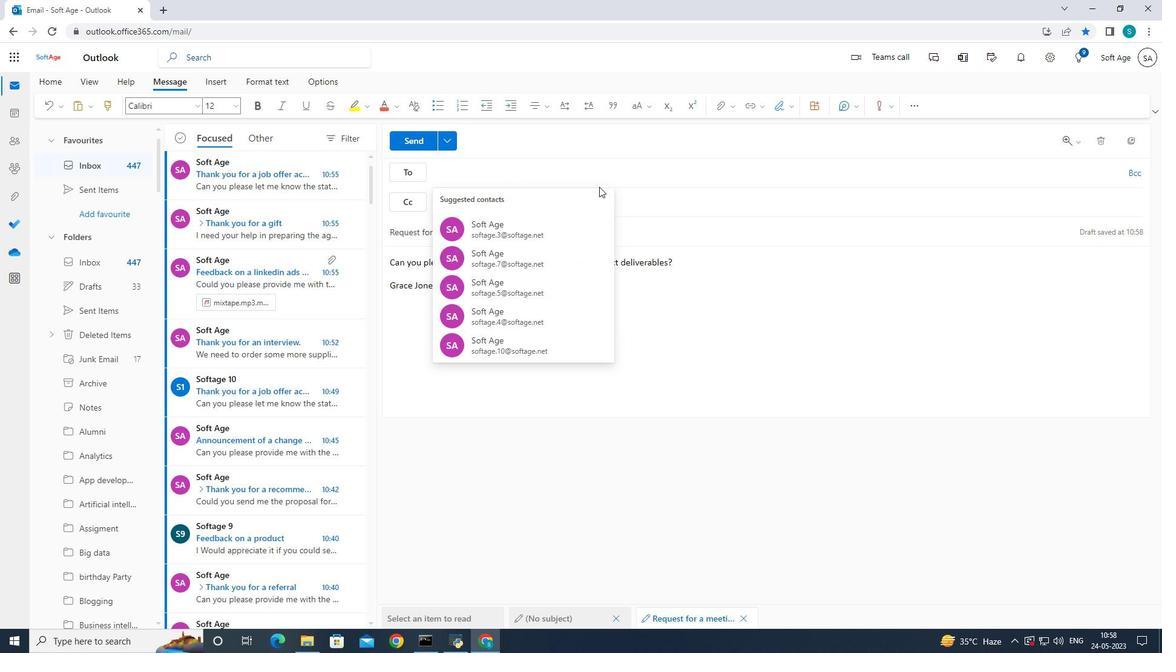 
Action: Key pressed softage.1<Key.shift>@softage.net<Key.enter>softage.2<Key.shift>2<Key.shift>softage<Key.left><Key.left><Key.left><Key.left><Key.left><Key.left><Key.left><Key.backspace><Key.shift>@<Key.right><Key.right><Key.right><Key.right><Key.right><Key.right><Key.right>.net<Key.enter>
Screenshot: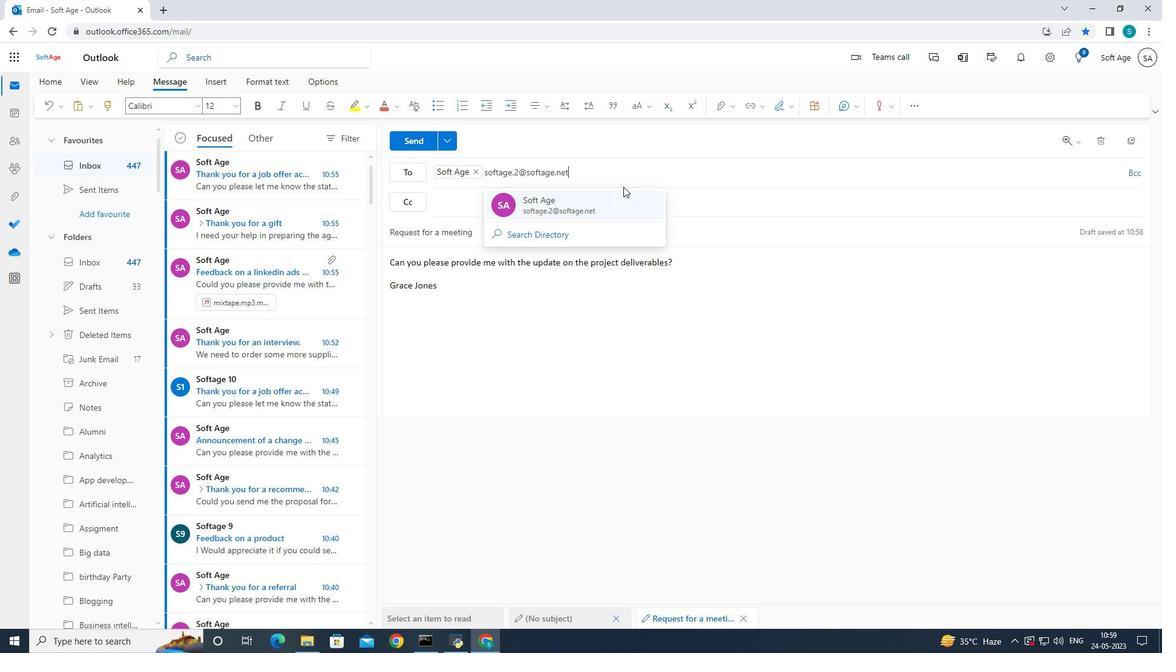 
Action: Mouse moved to (407, 142)
Screenshot: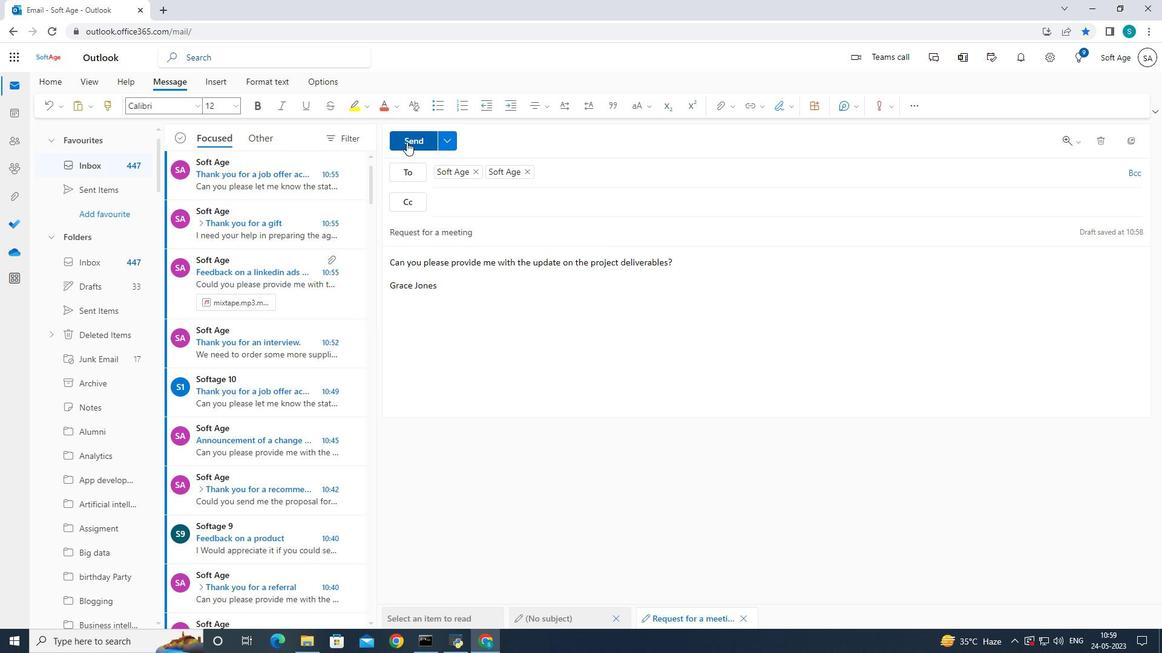 
Action: Mouse pressed left at (407, 142)
Screenshot: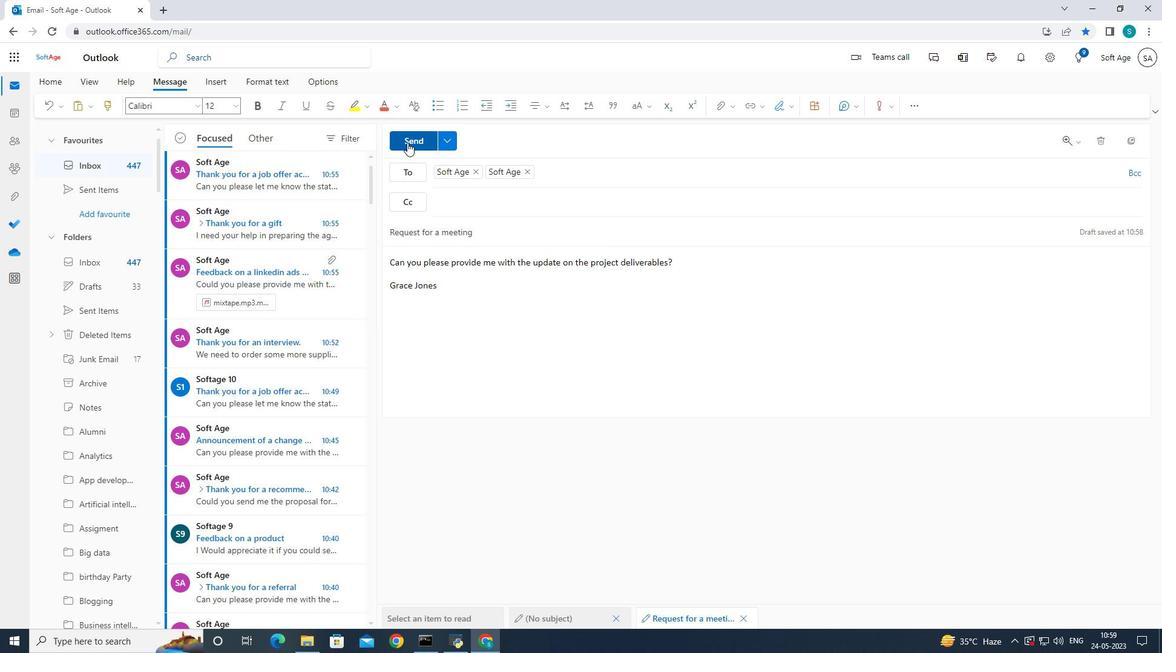 
Action: Mouse moved to (410, 141)
Screenshot: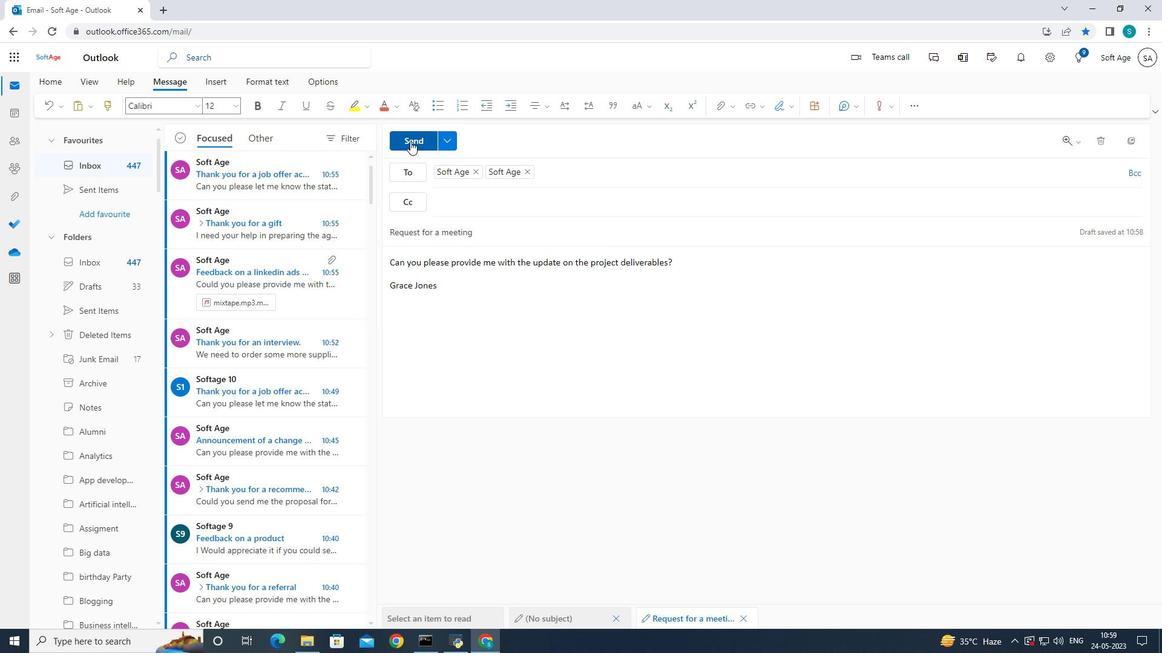 
